 Task: Create a new group in Outlook named 'Taskers Team' with the email address 'Taskers@softage.net', set it to public, and add members.
Action: Mouse moved to (88, 84)
Screenshot: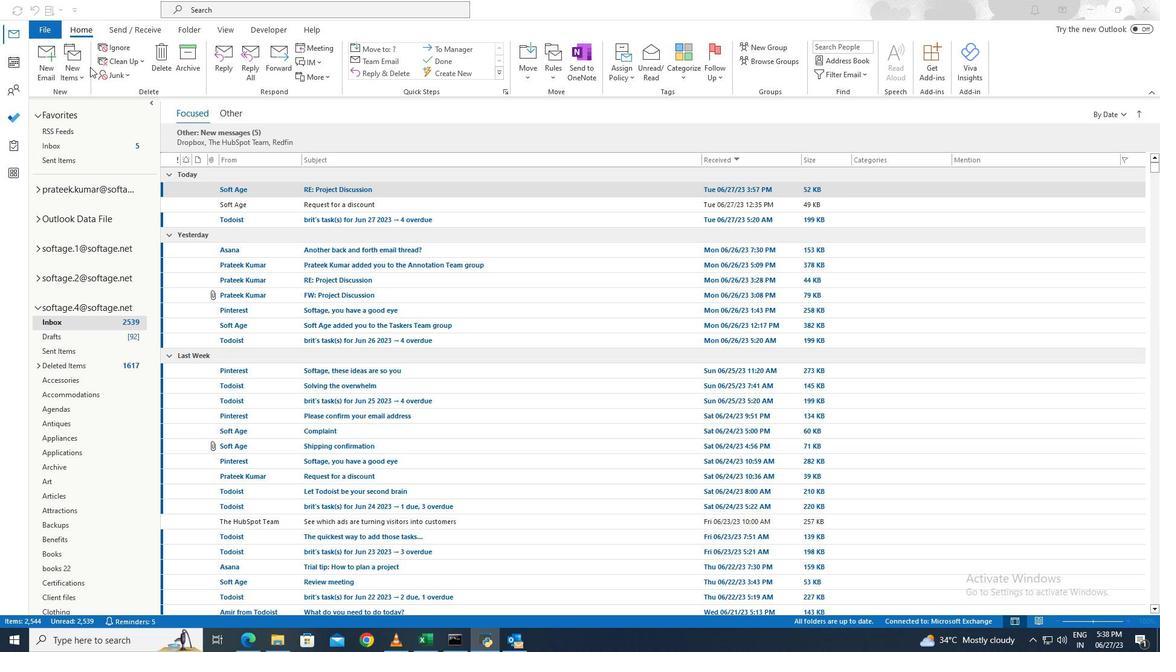 
Action: Mouse pressed left at (88, 84)
Screenshot: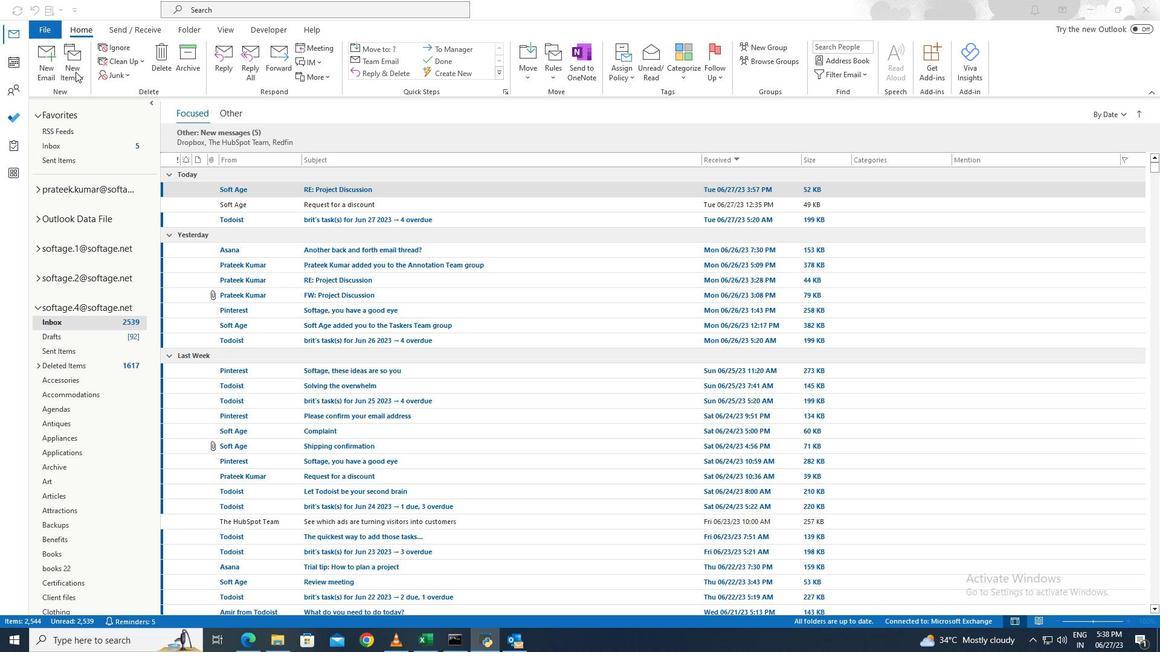 
Action: Mouse moved to (89, 87)
Screenshot: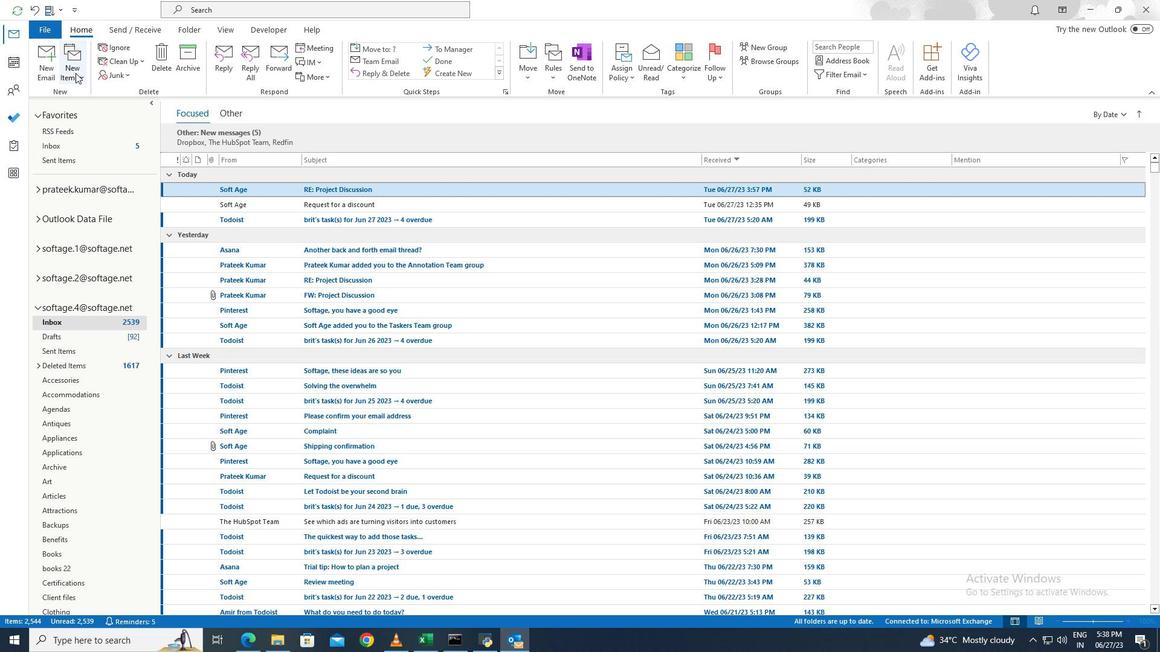 
Action: Mouse pressed left at (89, 87)
Screenshot: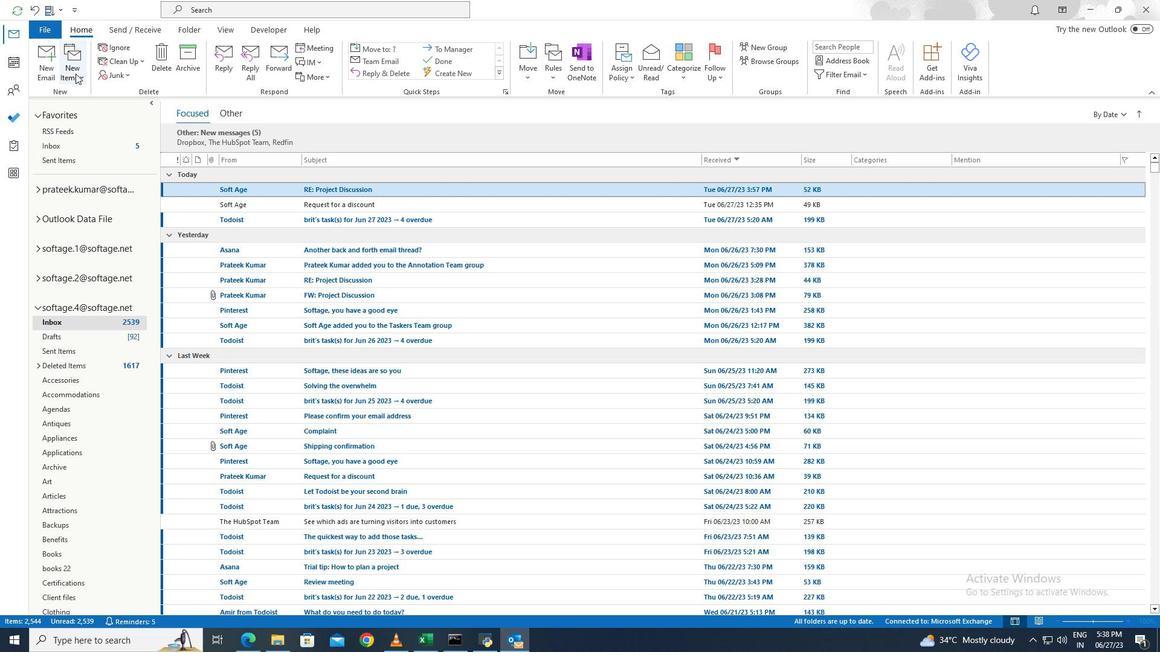 
Action: Mouse moved to (129, 171)
Screenshot: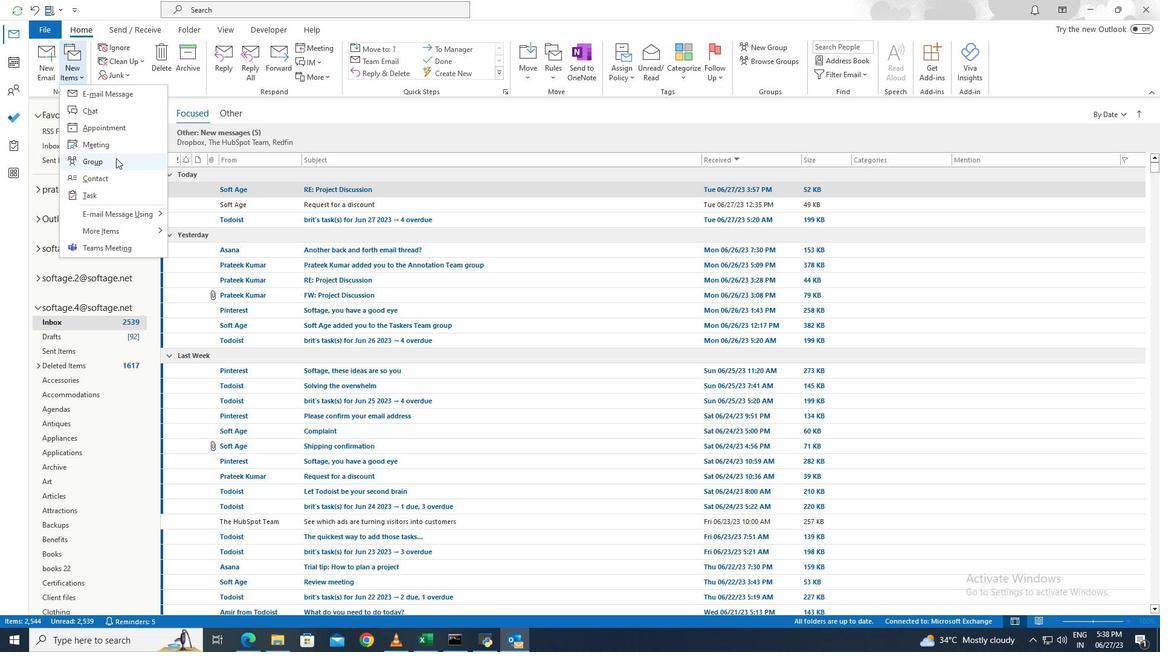 
Action: Mouse pressed left at (129, 171)
Screenshot: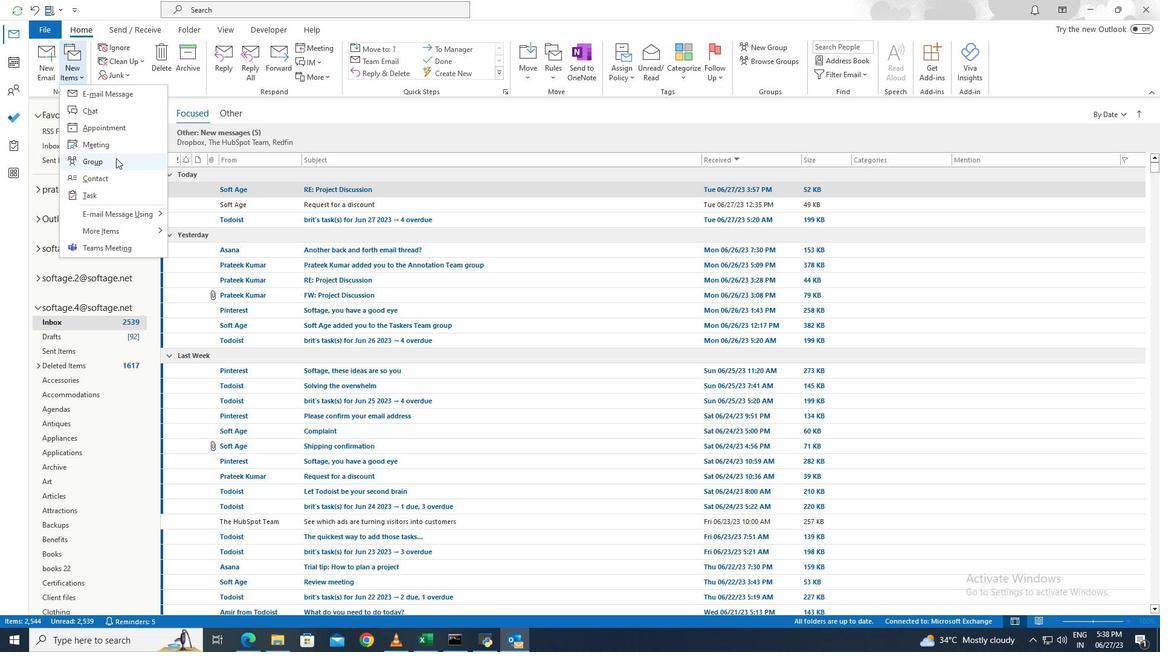 
Action: Mouse moved to (218, 186)
Screenshot: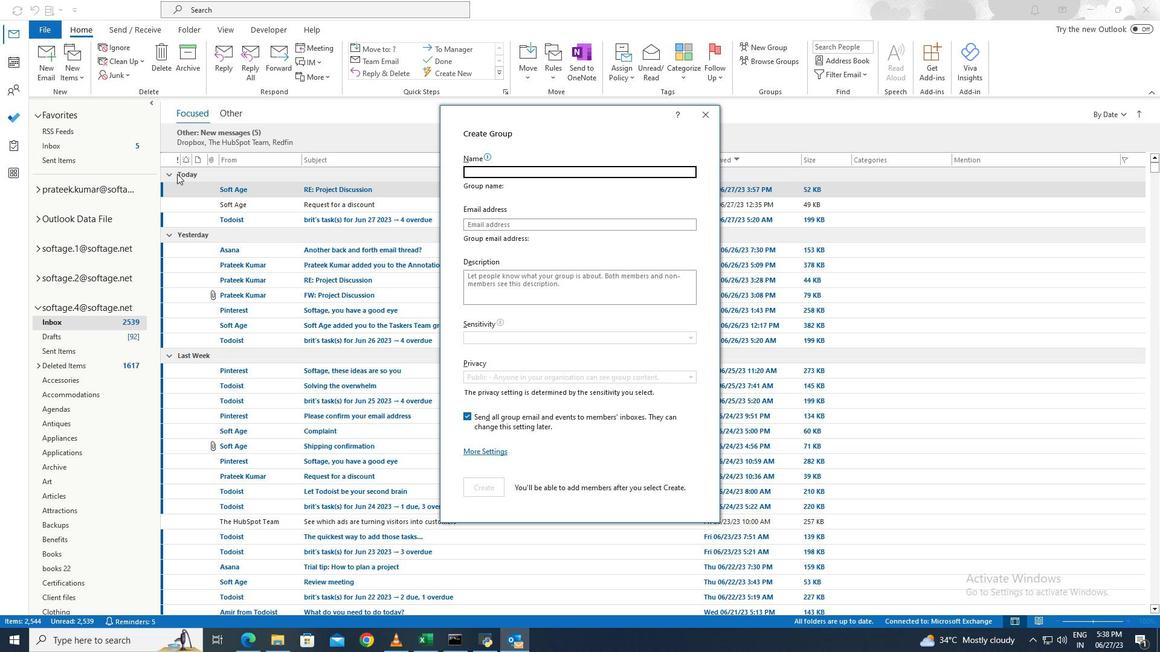 
Action: Key pressed <Key.caps_lock>T<Key.caps_lock>askers<Key.space><Key.caps_lock>T<Key.caps_lock>eam
Screenshot: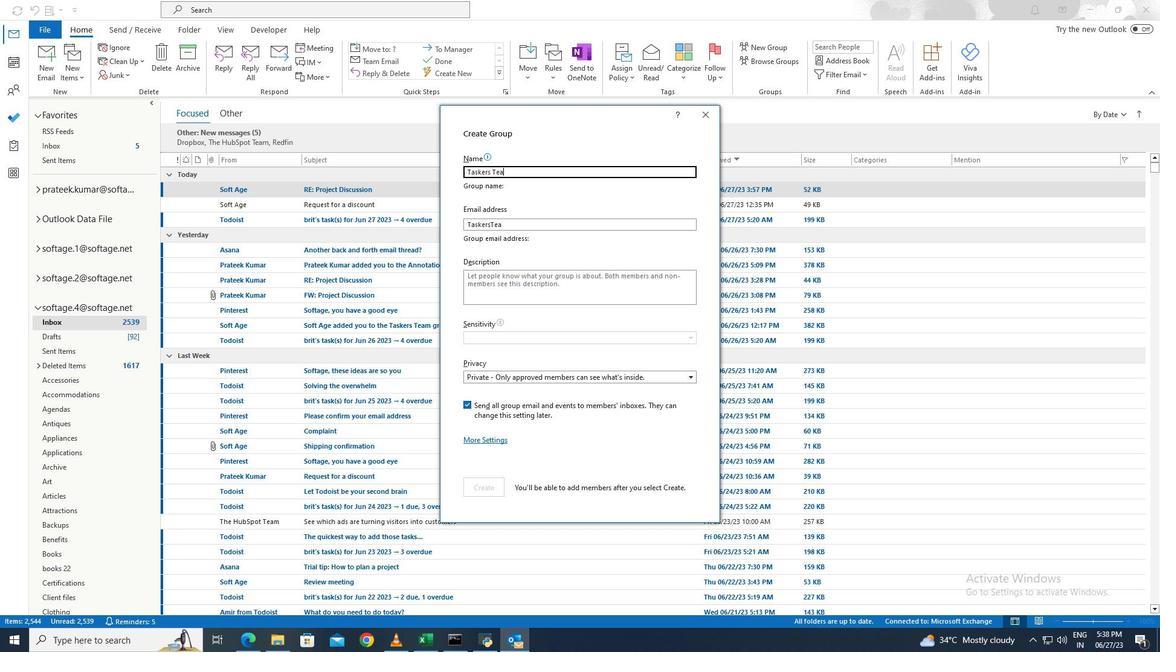 
Action: Mouse moved to (530, 240)
Screenshot: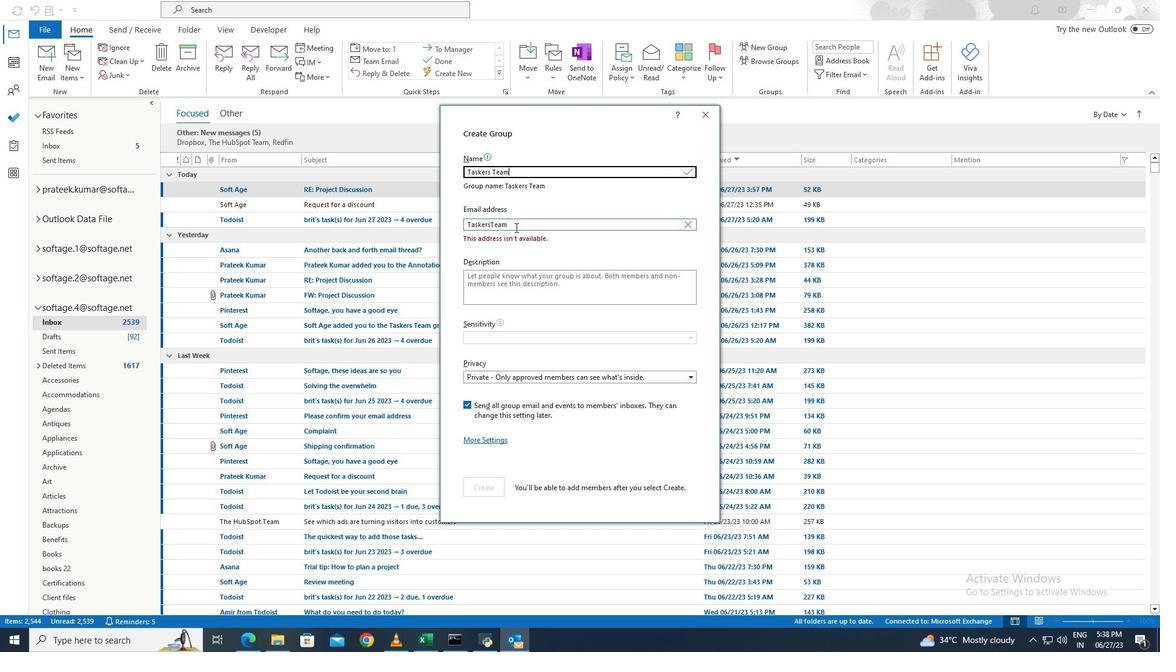 
Action: Mouse pressed left at (530, 240)
Screenshot: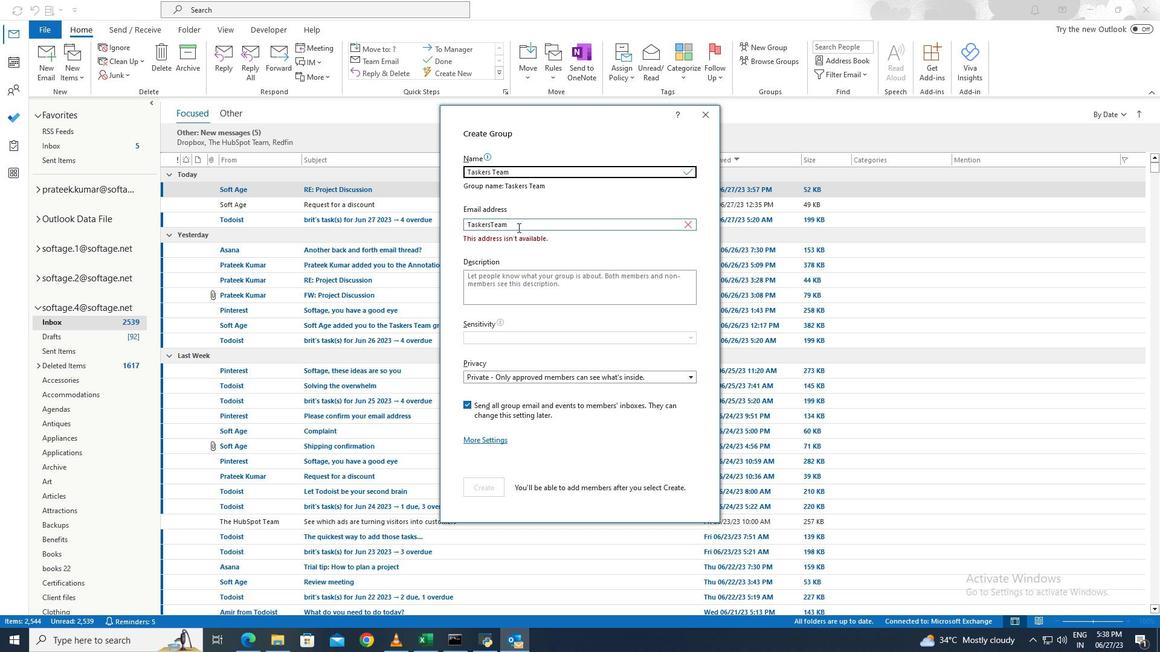 
Action: Key pressed <Key.shift><Key.up><Key.caps_lock>T<Key.caps_lock>askr<Key.backspace>er
Screenshot: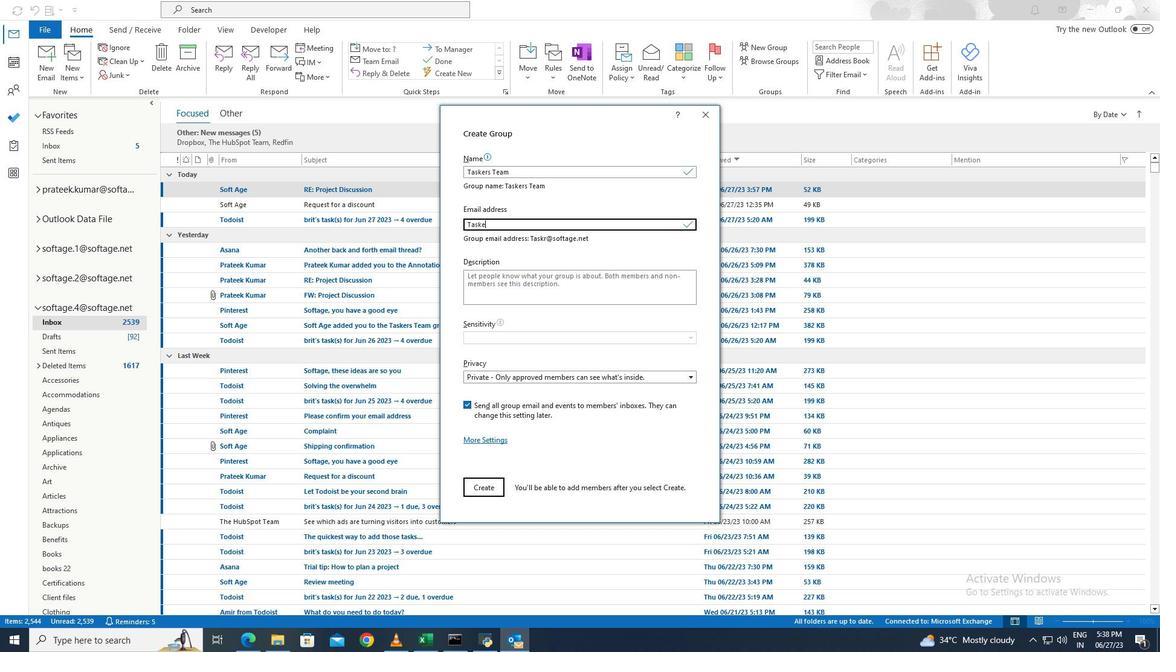 
Action: Mouse moved to (548, 296)
Screenshot: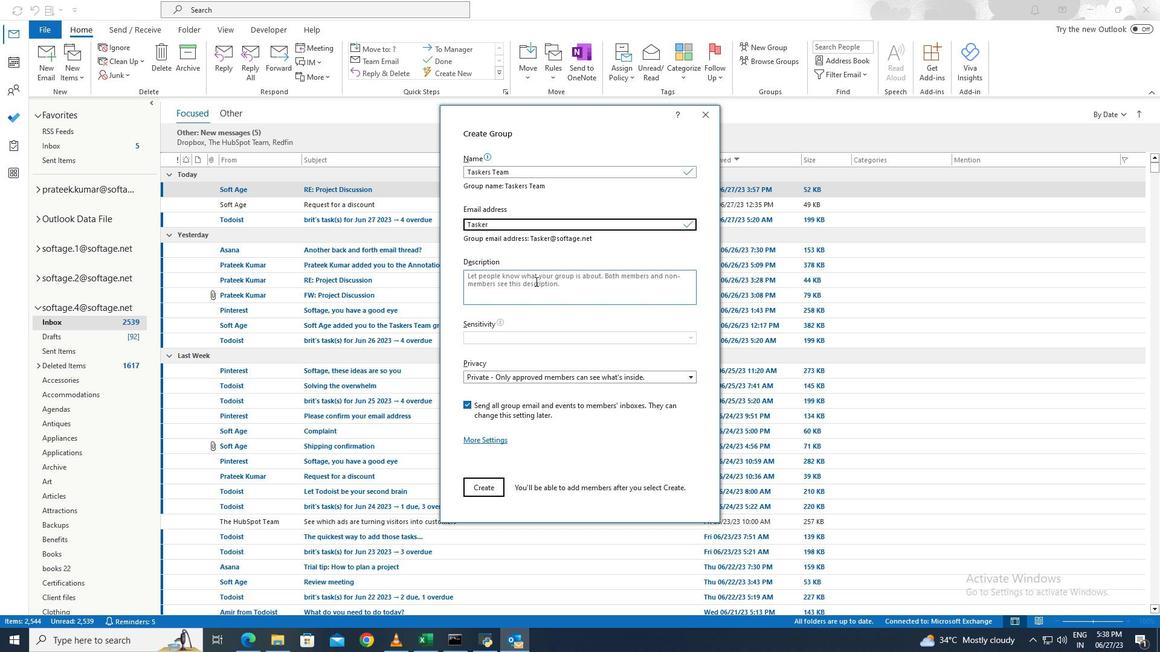 
Action: Mouse pressed left at (548, 296)
Screenshot: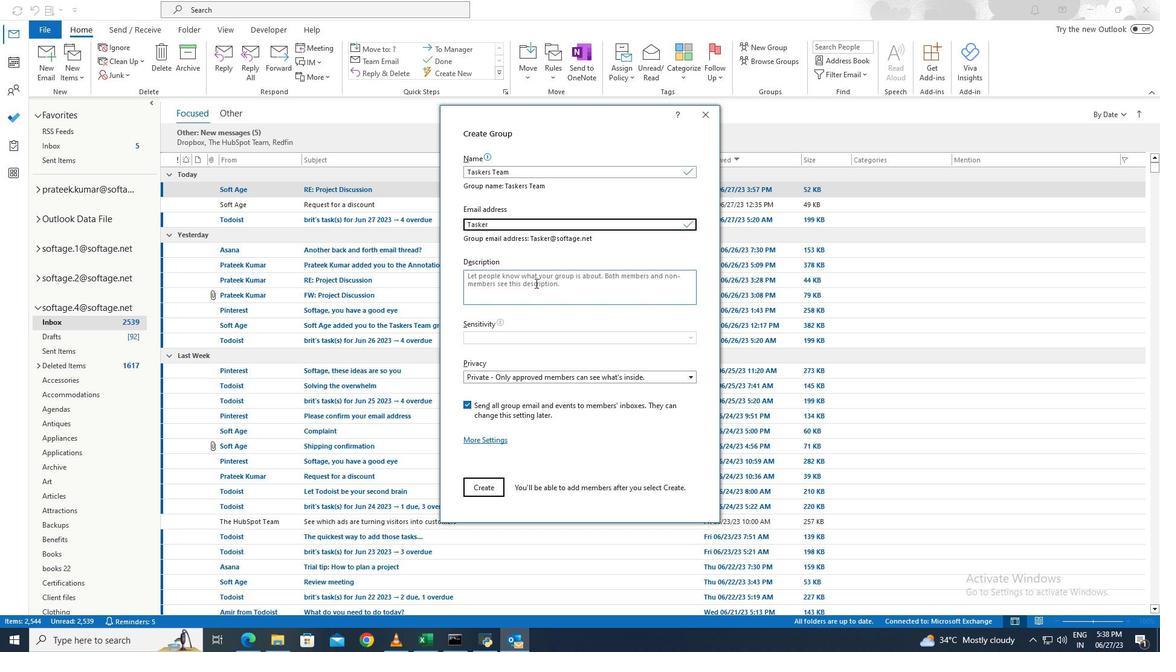 
Action: Key pressed project<Key.space>discussion
Screenshot: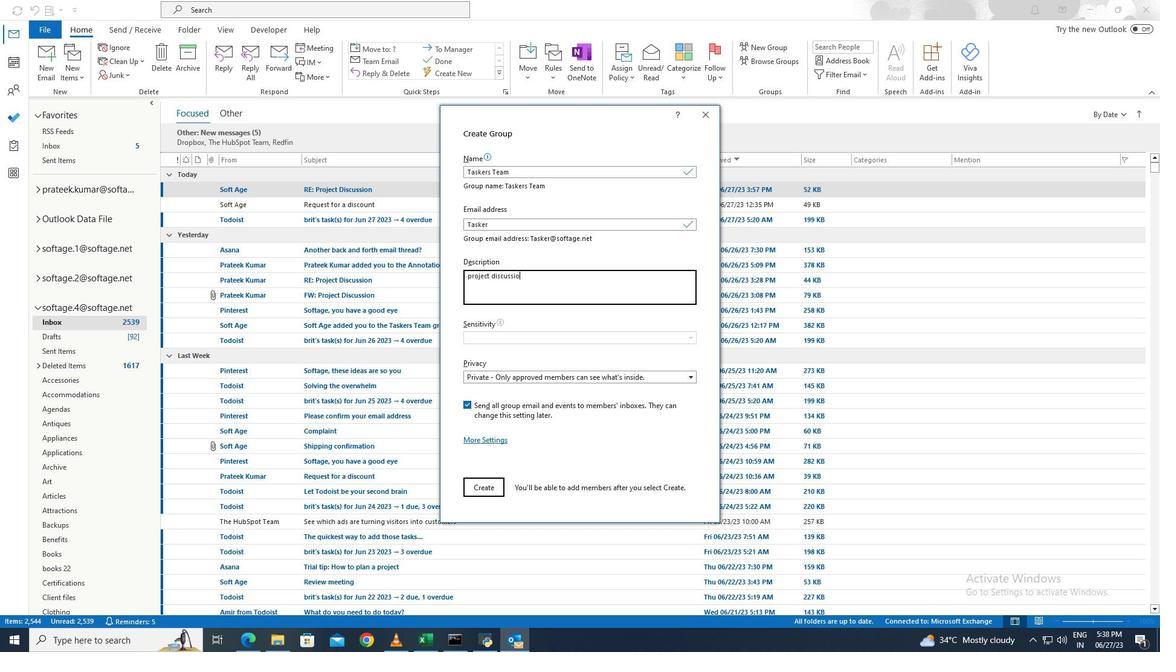 
Action: Mouse moved to (702, 390)
Screenshot: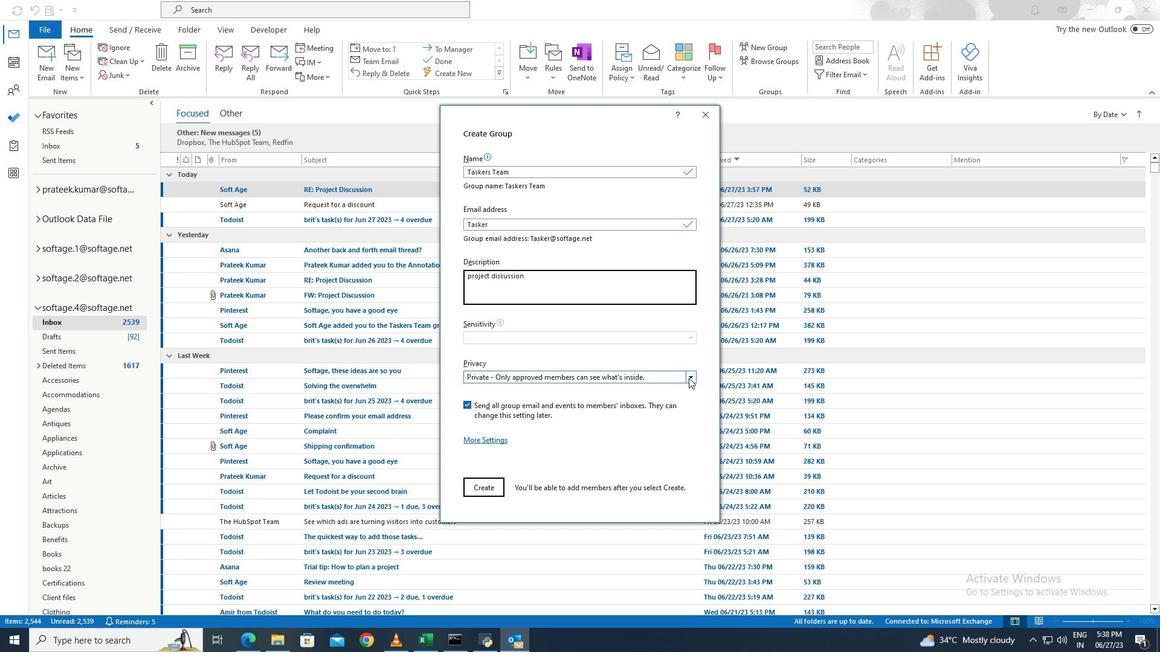
Action: Mouse pressed left at (702, 390)
Screenshot: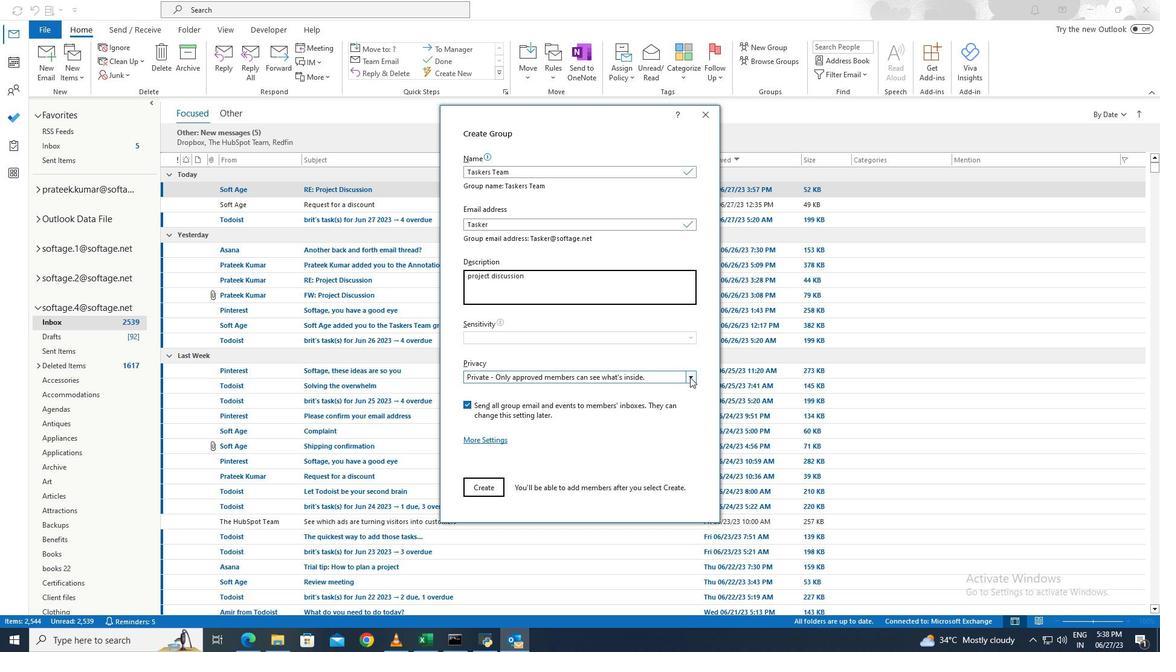 
Action: Mouse moved to (684, 401)
Screenshot: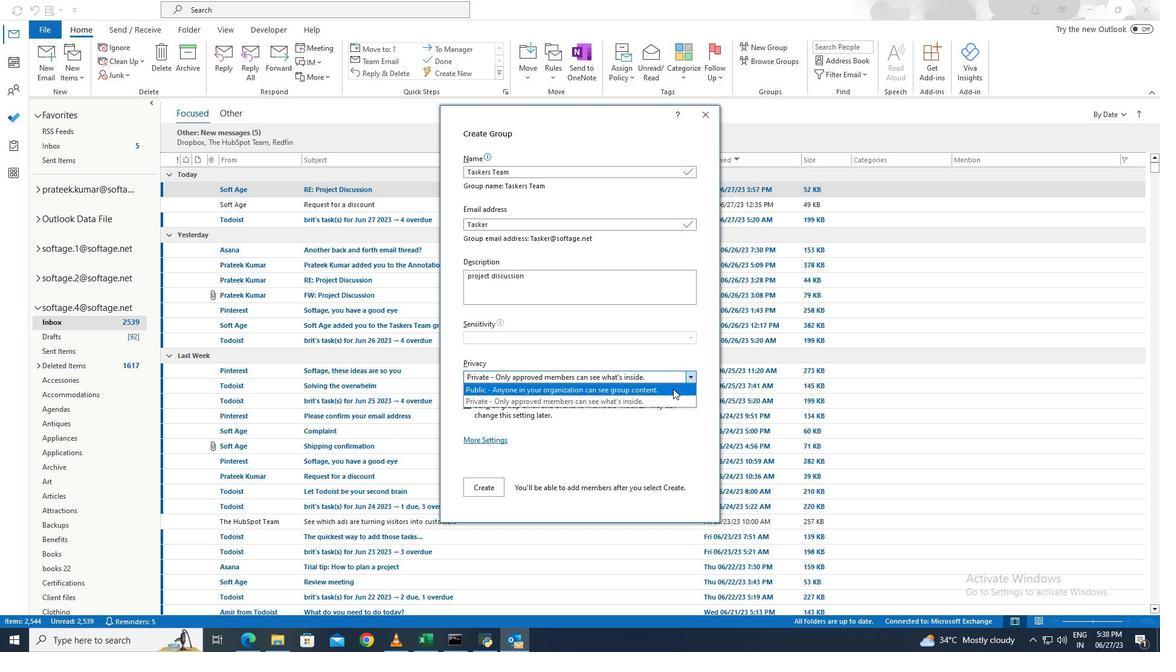 
Action: Mouse pressed left at (684, 401)
Screenshot: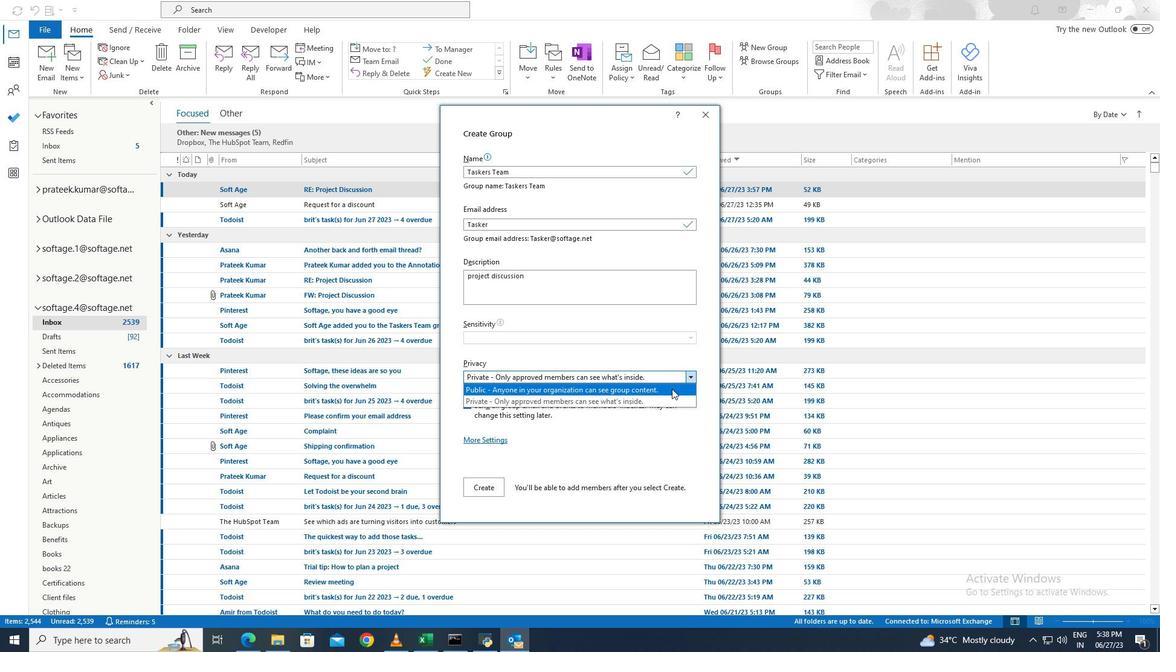 
Action: Mouse moved to (510, 502)
Screenshot: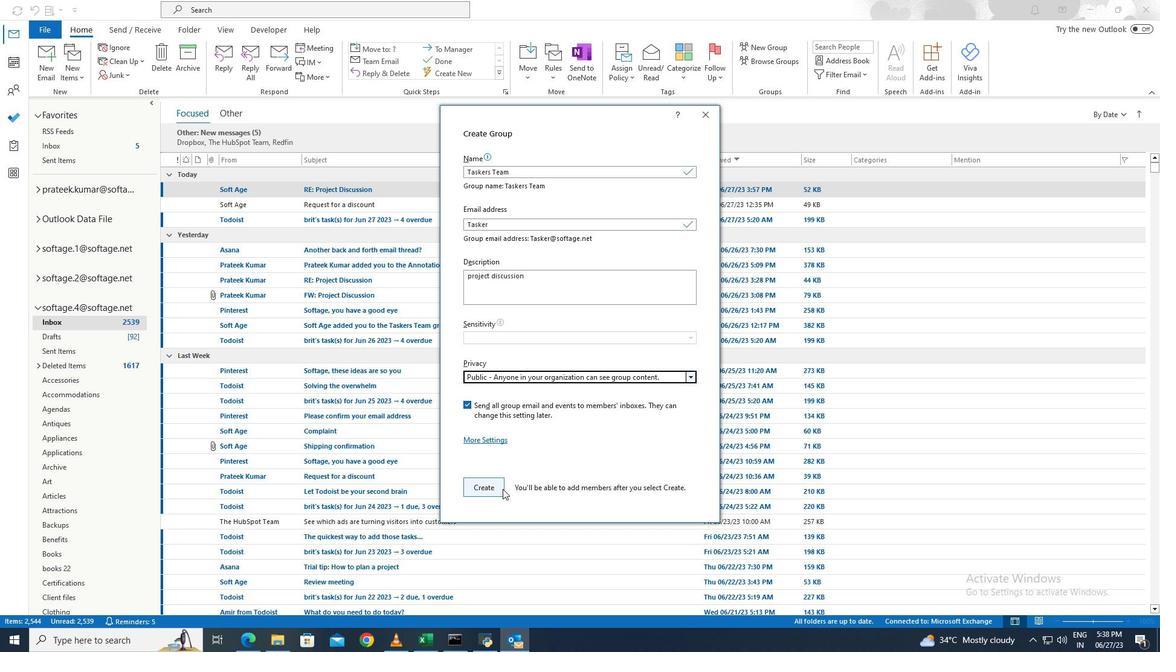 
Action: Mouse pressed left at (510, 502)
Screenshot: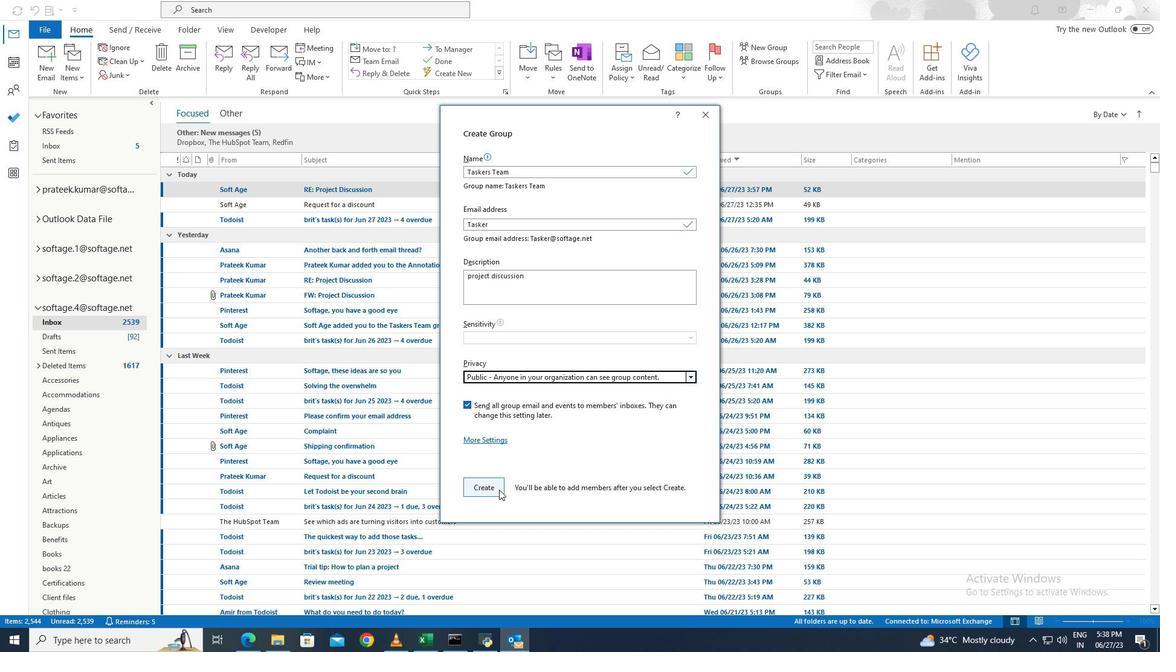 
Action: Mouse moved to (512, 502)
Screenshot: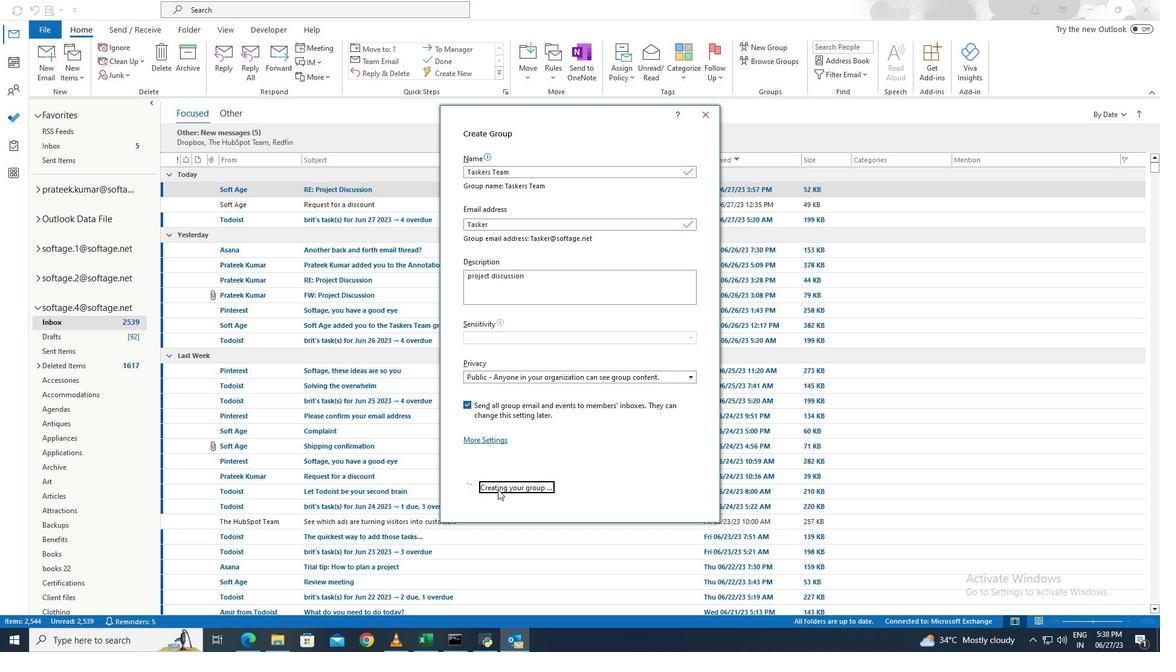
Action: Key pressed softage.2<Key.shift>@softage.net
Screenshot: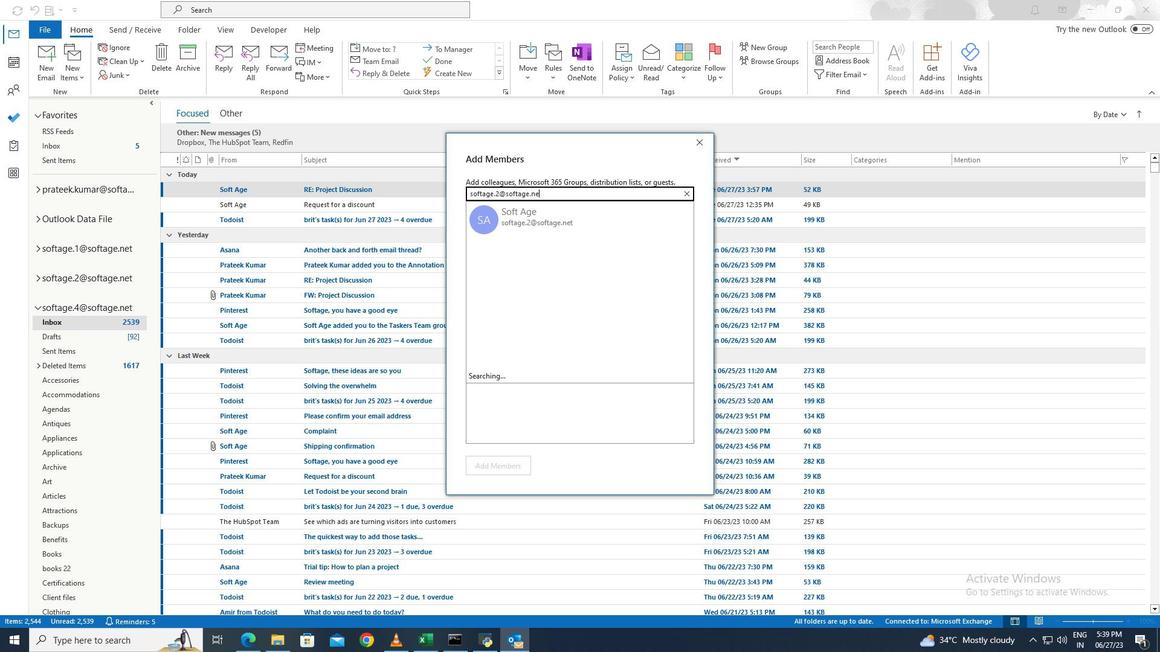 
Action: Mouse moved to (580, 224)
Screenshot: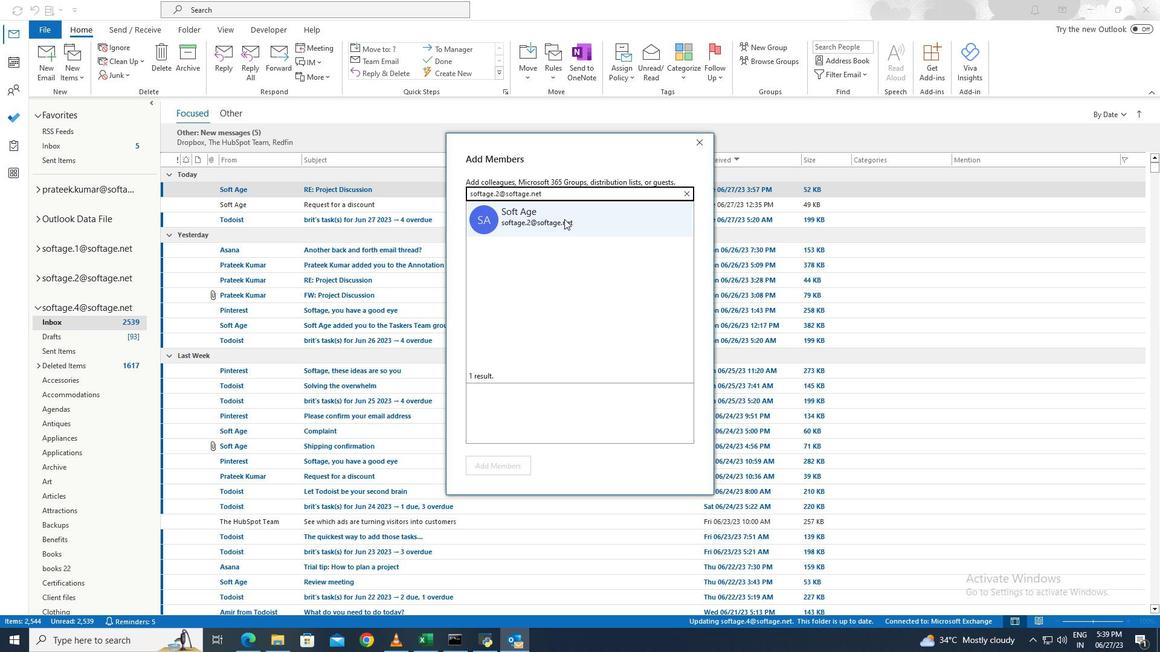 
Action: Mouse pressed left at (580, 224)
Screenshot: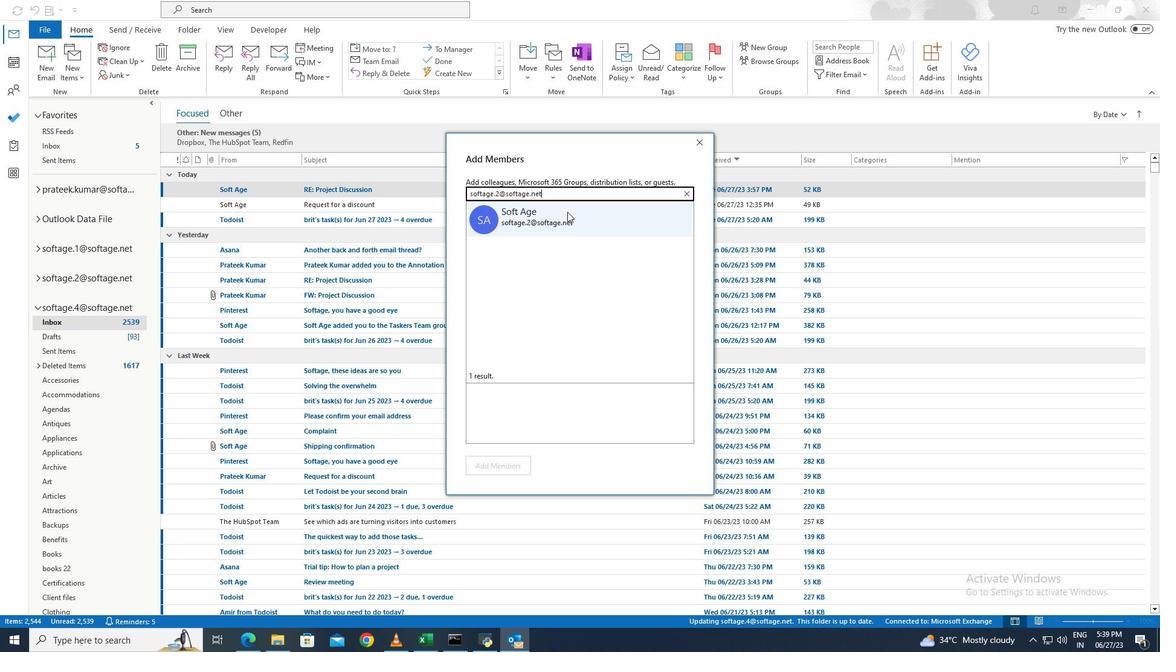 
Action: Key pressed softage.3<Key.shift>@so
Screenshot: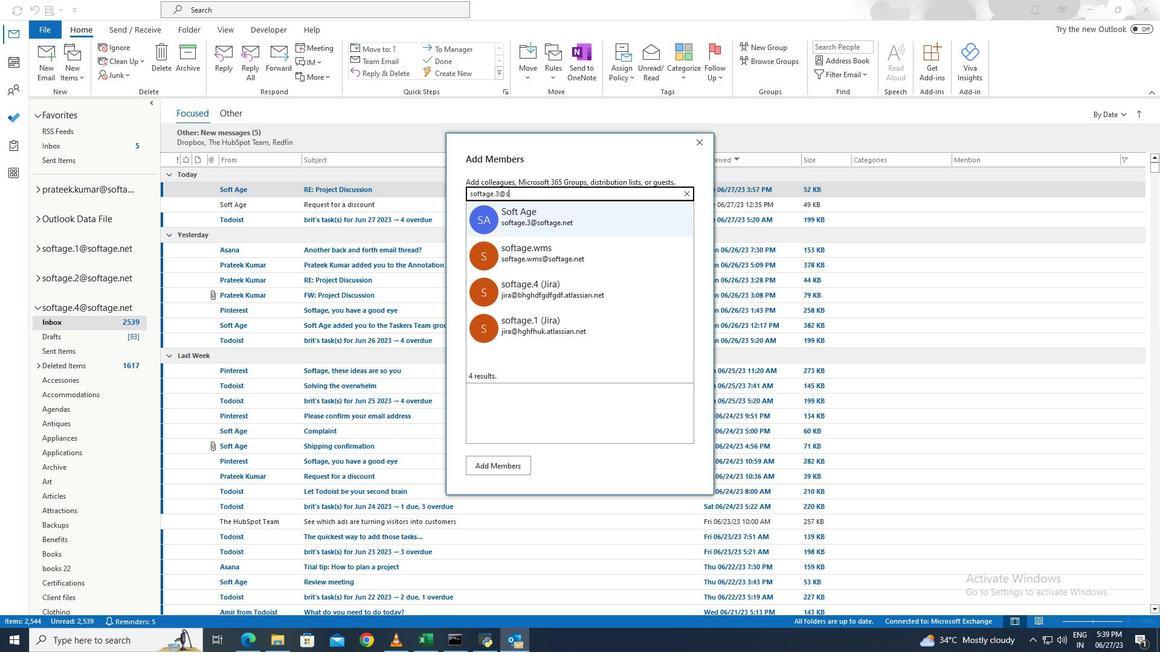 
Action: Mouse moved to (614, 221)
Screenshot: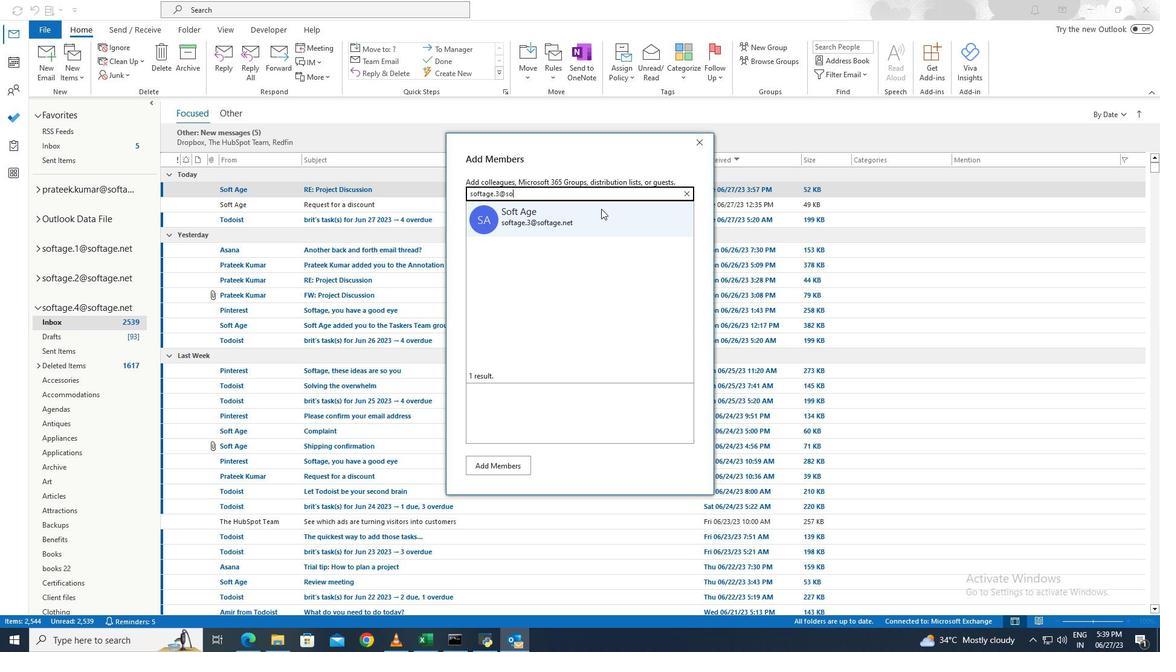 
Action: Mouse pressed left at (614, 221)
Screenshot: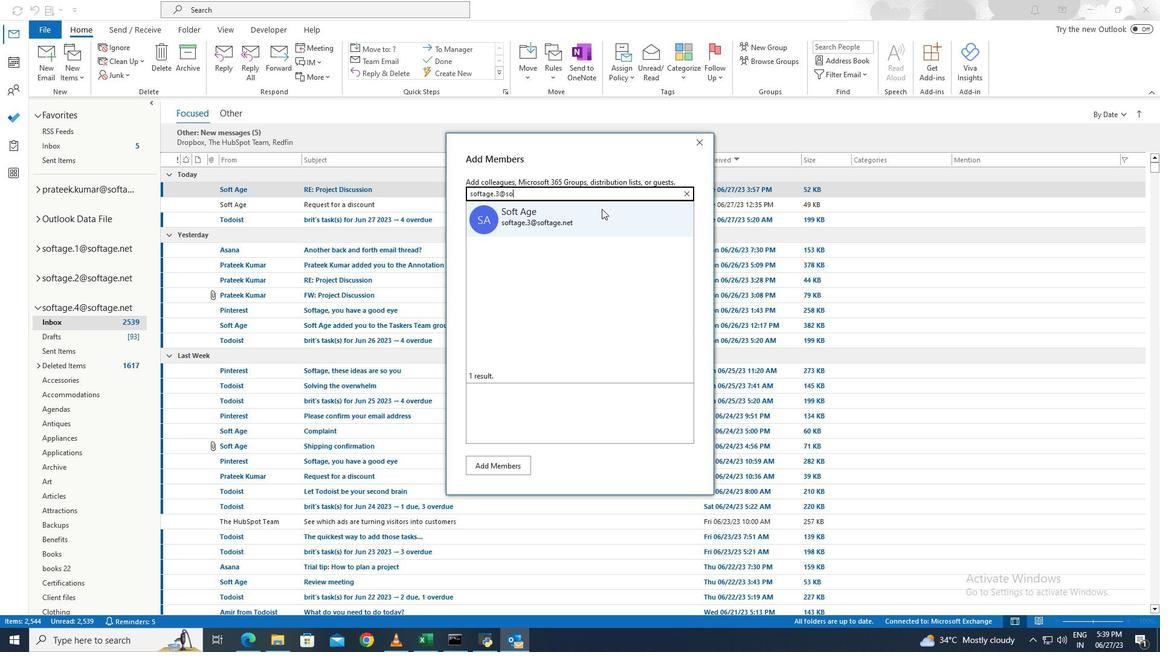 
Action: Key pressed softage.4<Key.shift>@
Screenshot: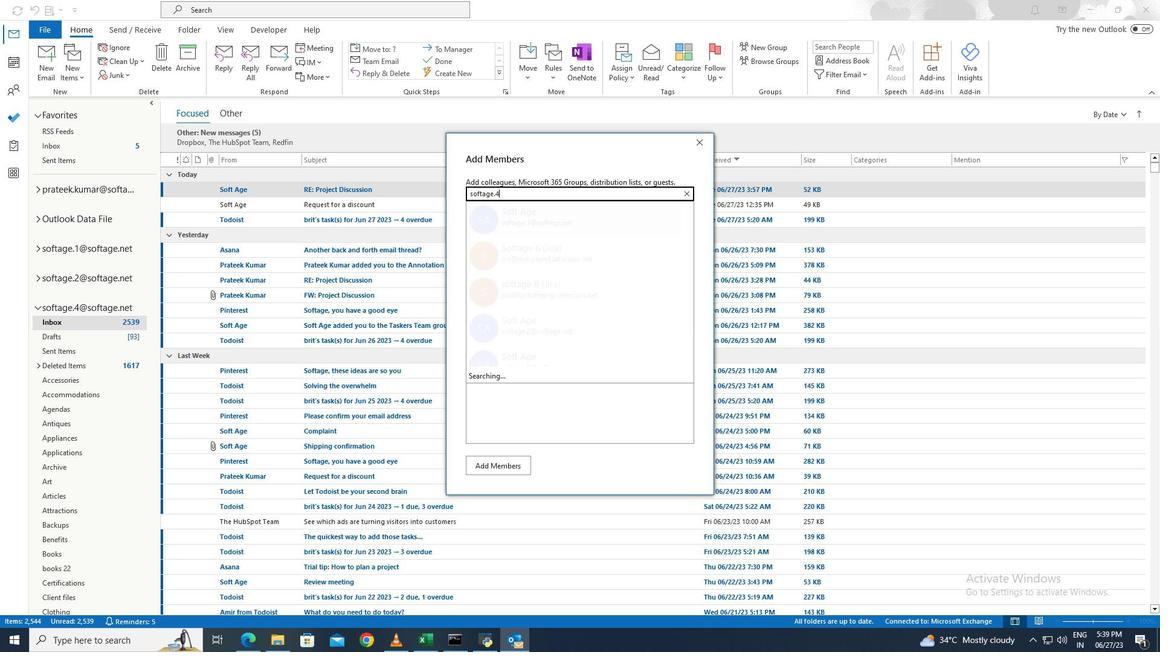 
Action: Mouse moved to (629, 232)
Screenshot: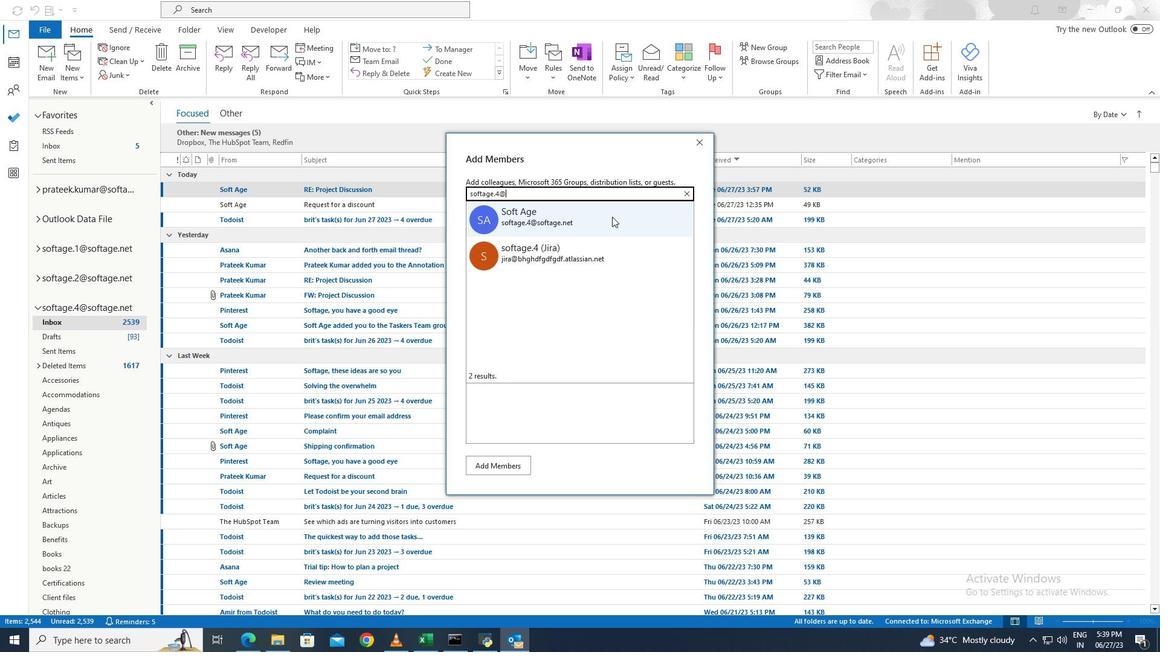 
Action: Mouse pressed left at (629, 232)
Screenshot: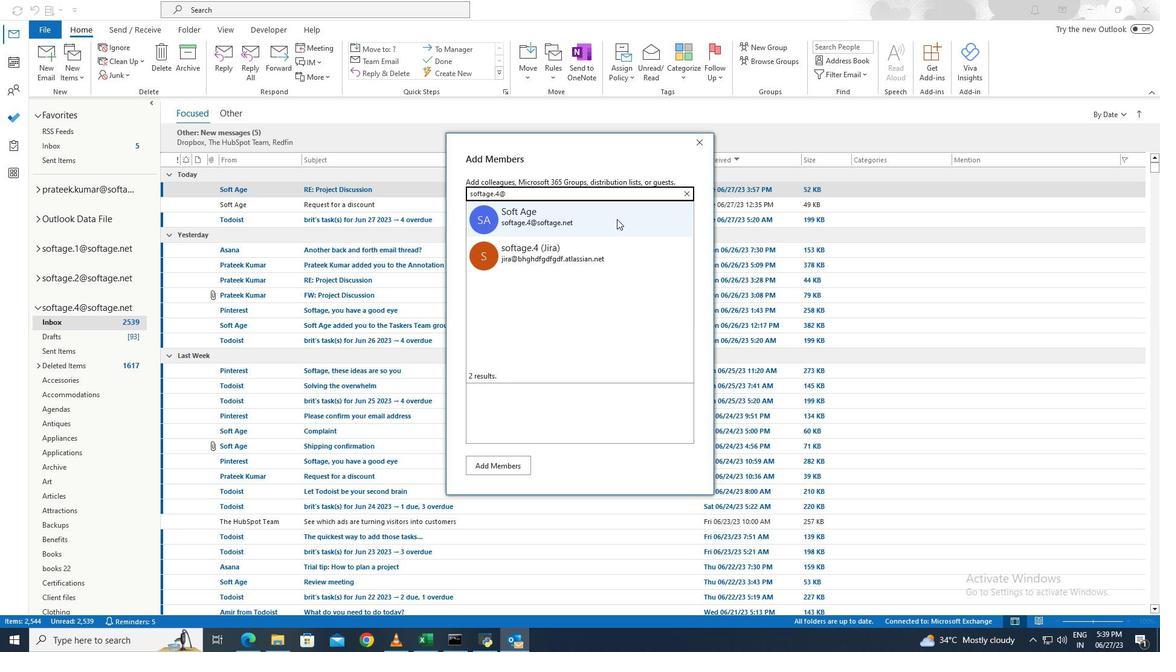 
Action: Key pressed softage.5
Screenshot: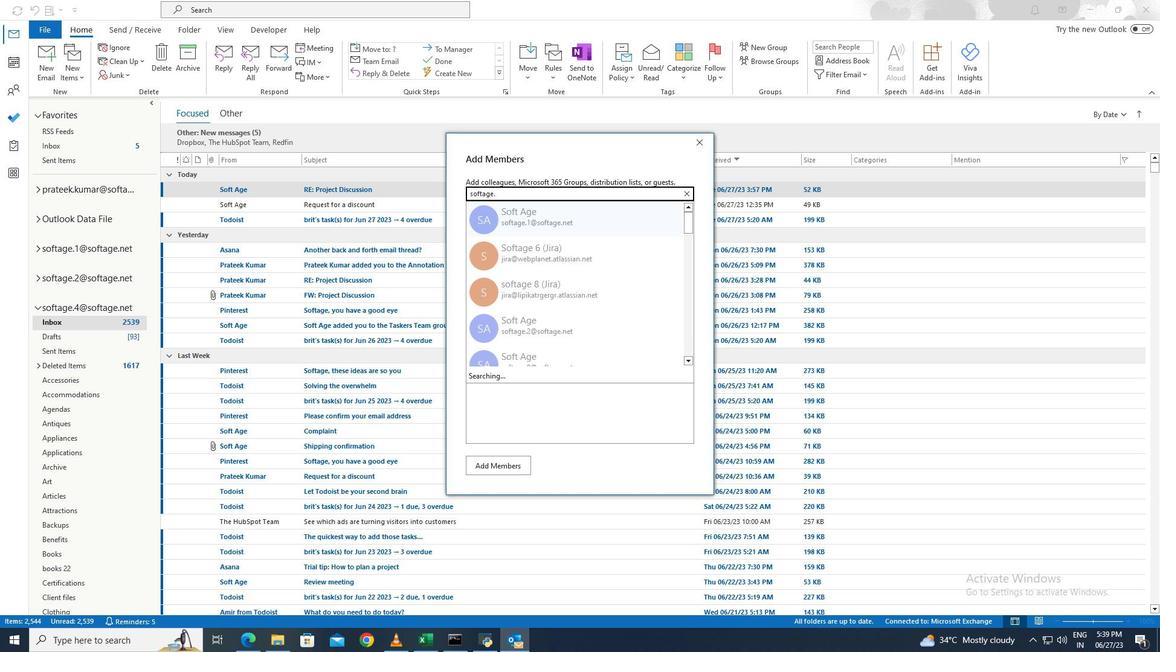
Action: Mouse moved to (640, 224)
Screenshot: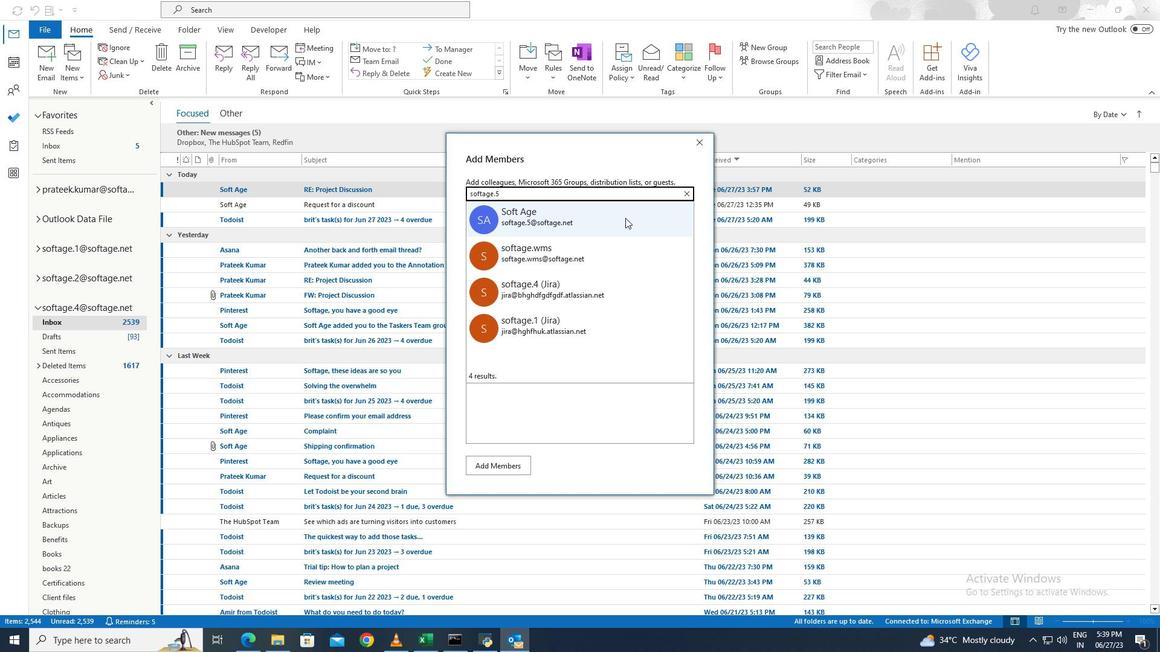 
Action: Mouse pressed left at (640, 224)
Screenshot: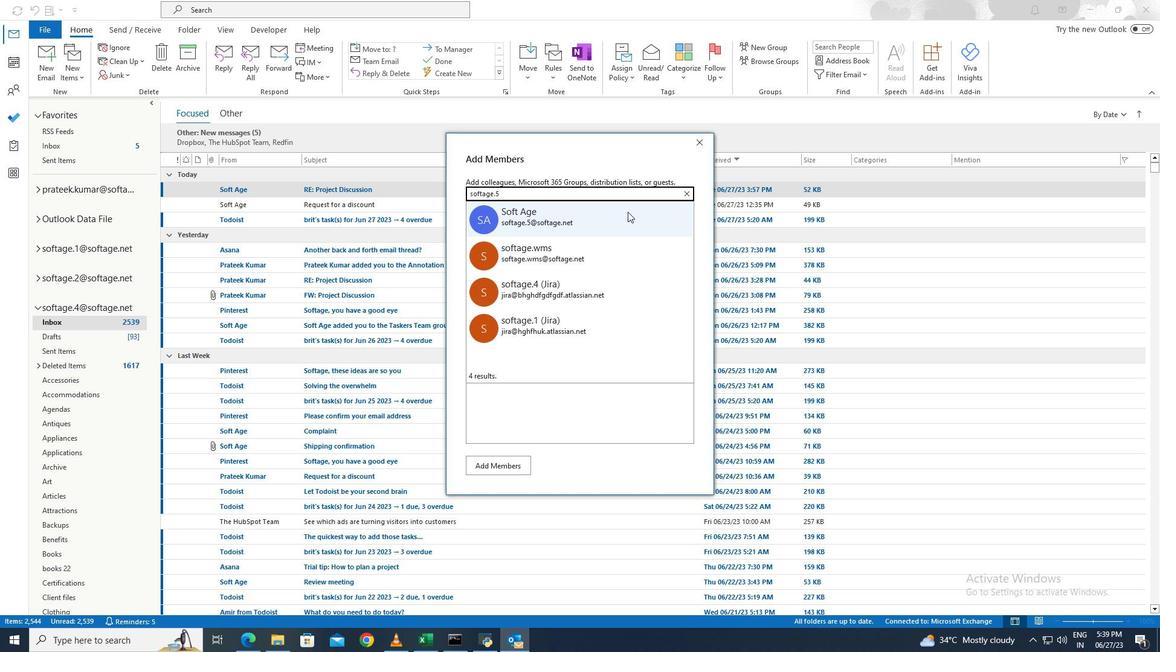 
Action: Mouse moved to (539, 478)
Screenshot: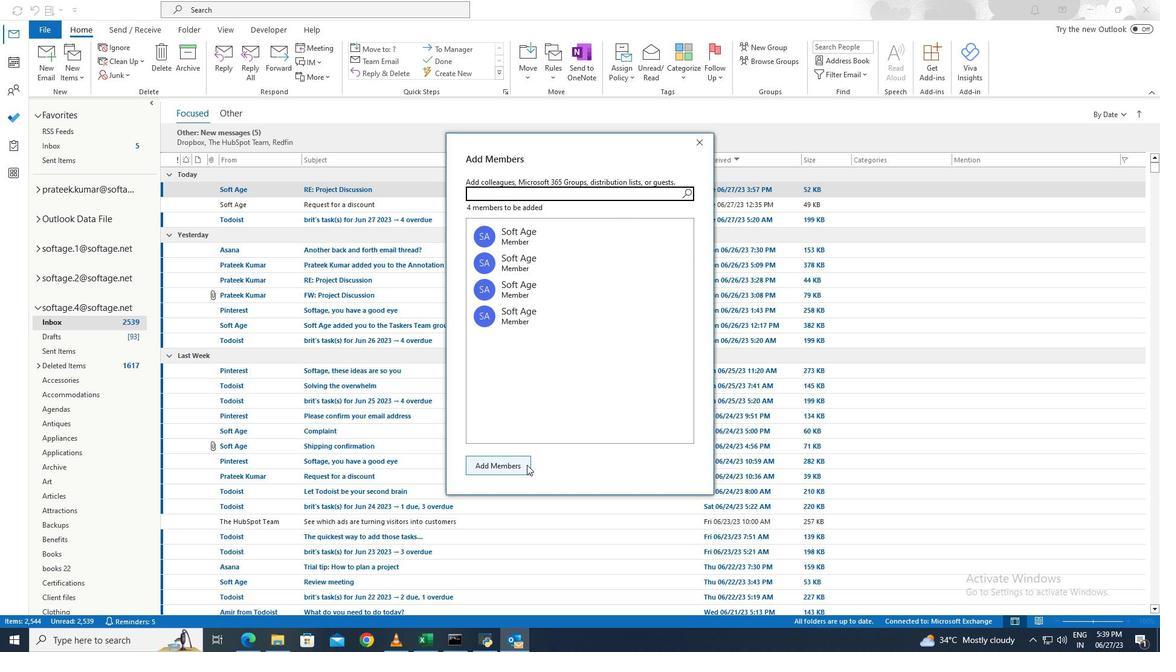 
Action: Mouse pressed left at (539, 478)
Screenshot: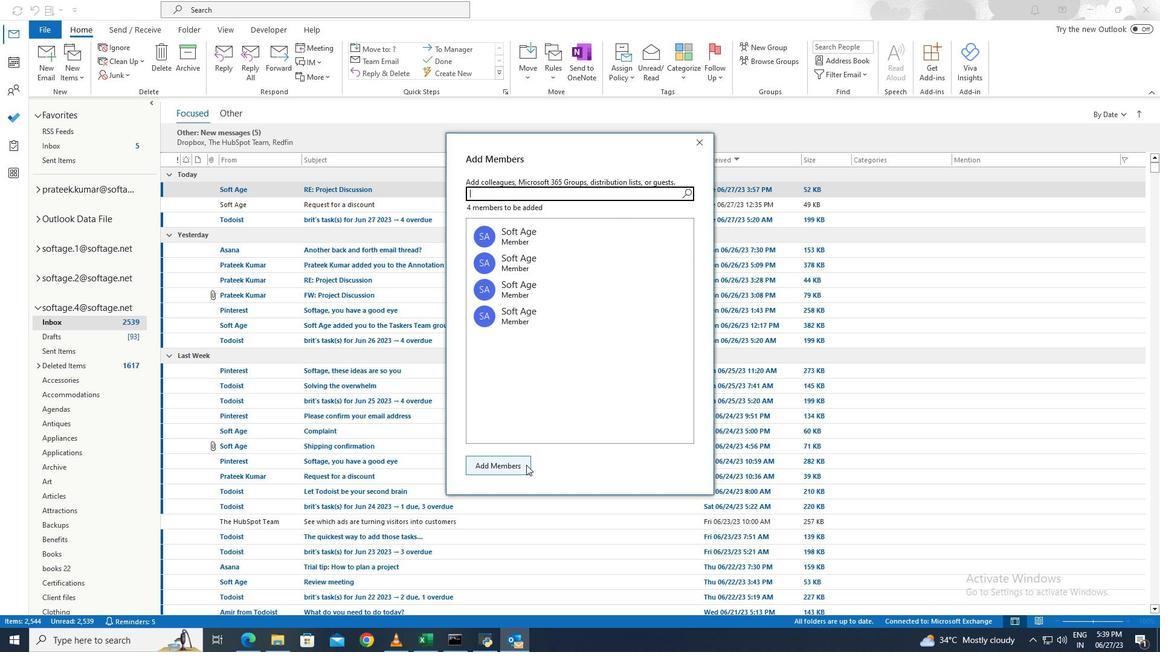 
Action: Mouse moved to (677, 362)
Screenshot: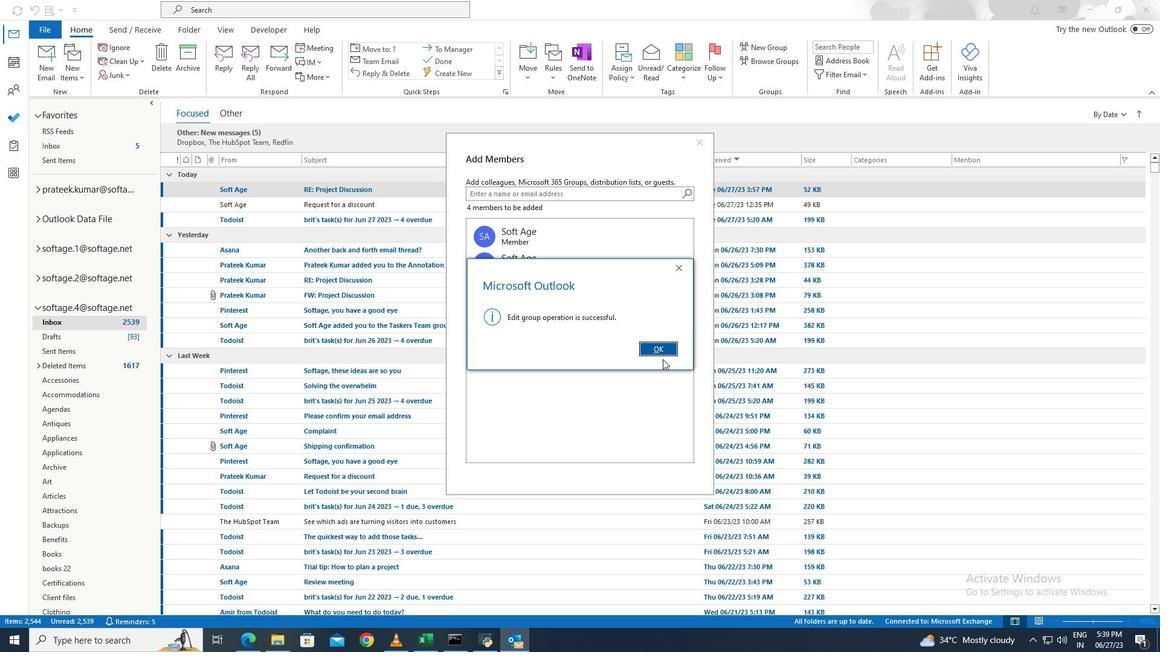 
Action: Mouse pressed left at (677, 362)
Screenshot: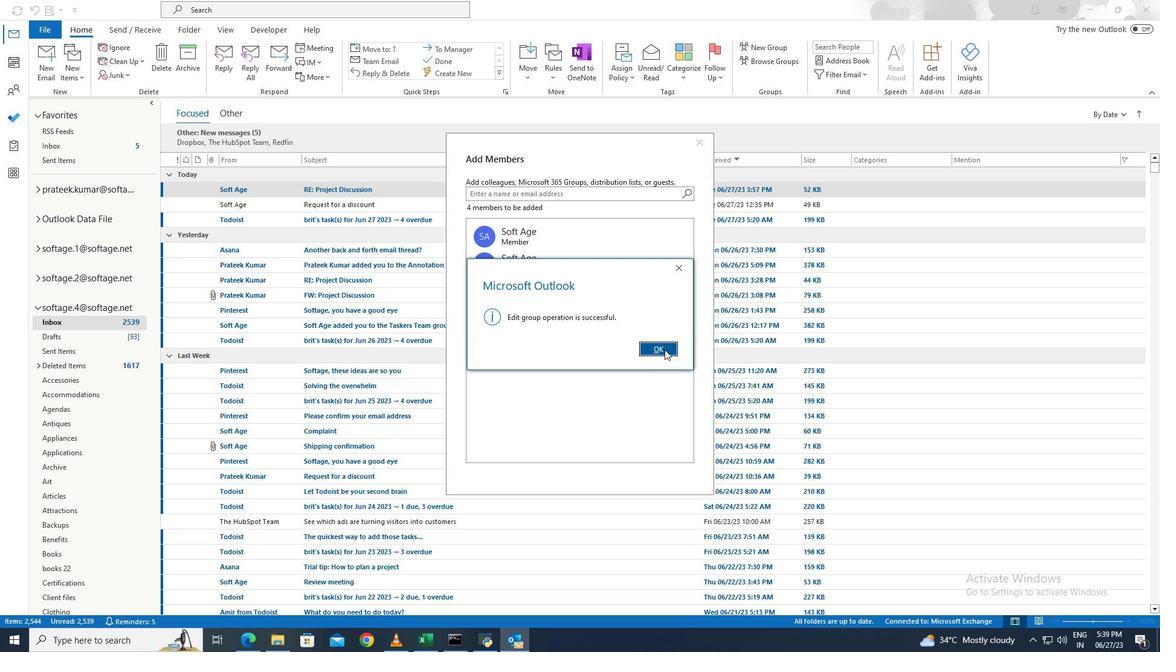 
